 Task: Add the domain "www.mark56711" to the organization "Mark56711".
Action: Mouse moved to (1201, 95)
Screenshot: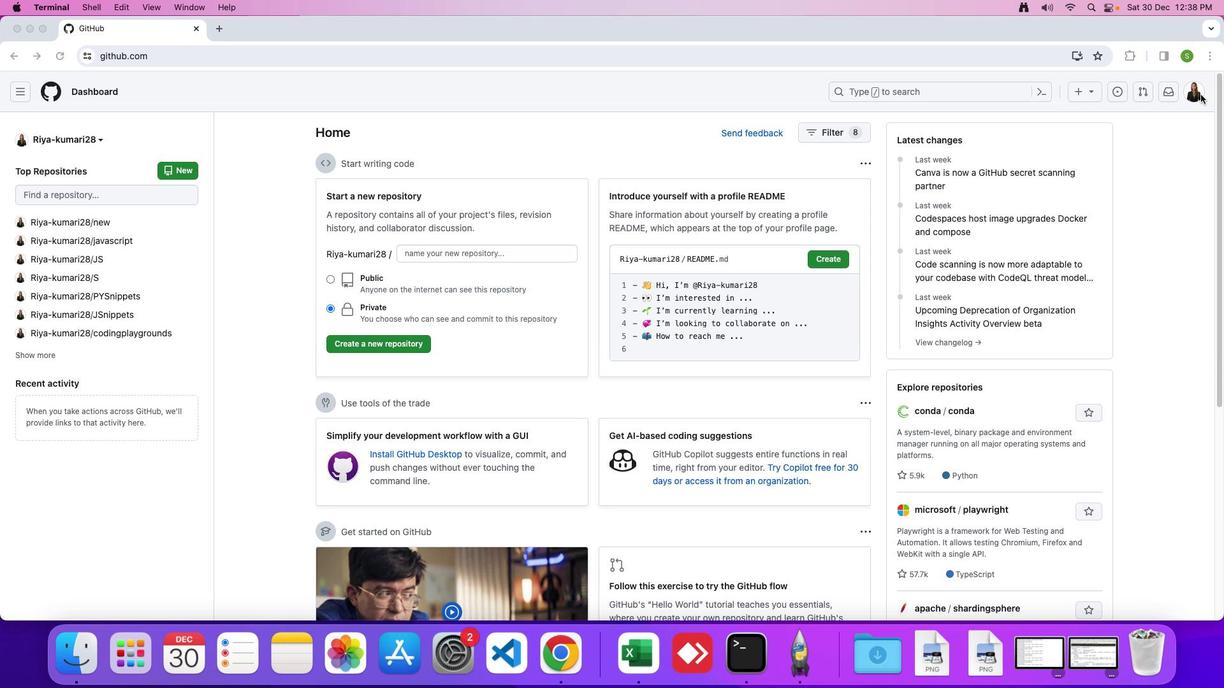 
Action: Mouse pressed left at (1201, 95)
Screenshot: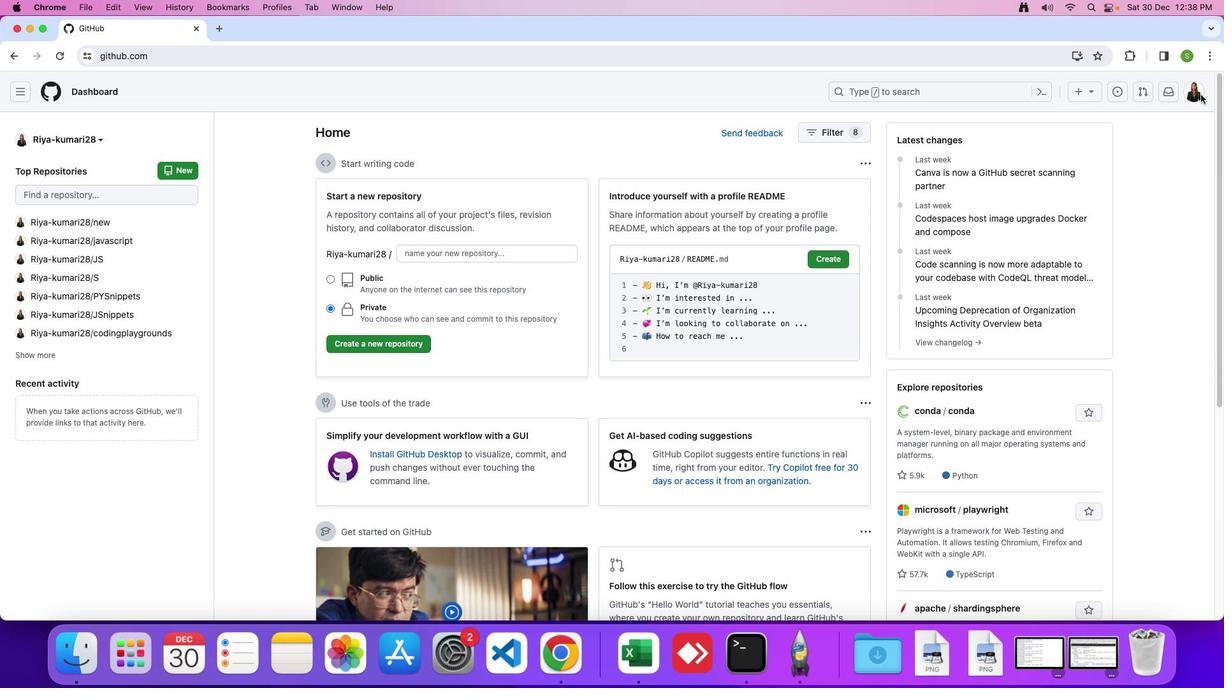 
Action: Mouse moved to (1197, 94)
Screenshot: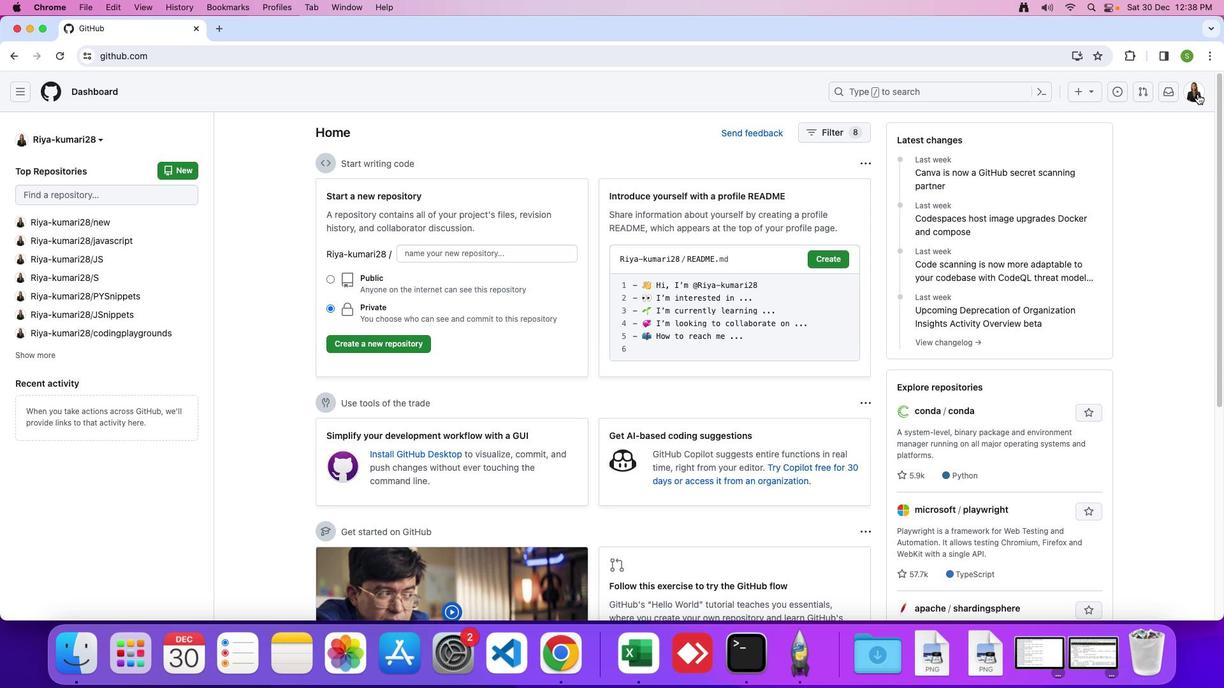 
Action: Mouse pressed left at (1197, 94)
Screenshot: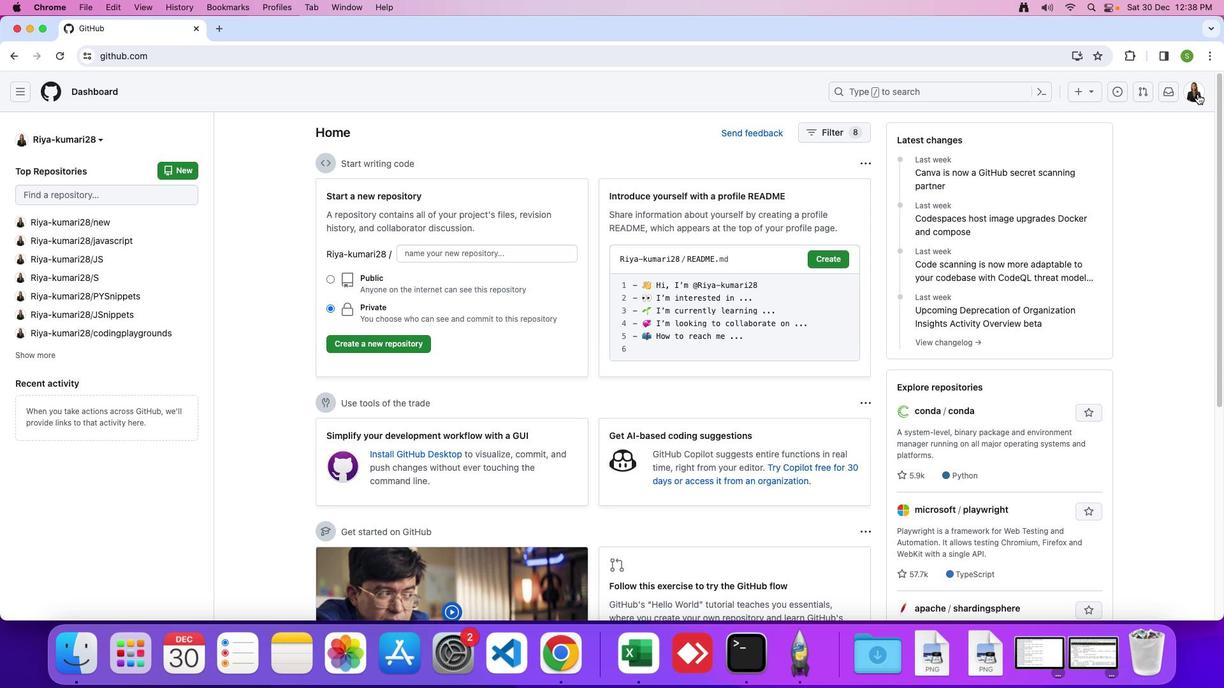 
Action: Mouse moved to (1113, 246)
Screenshot: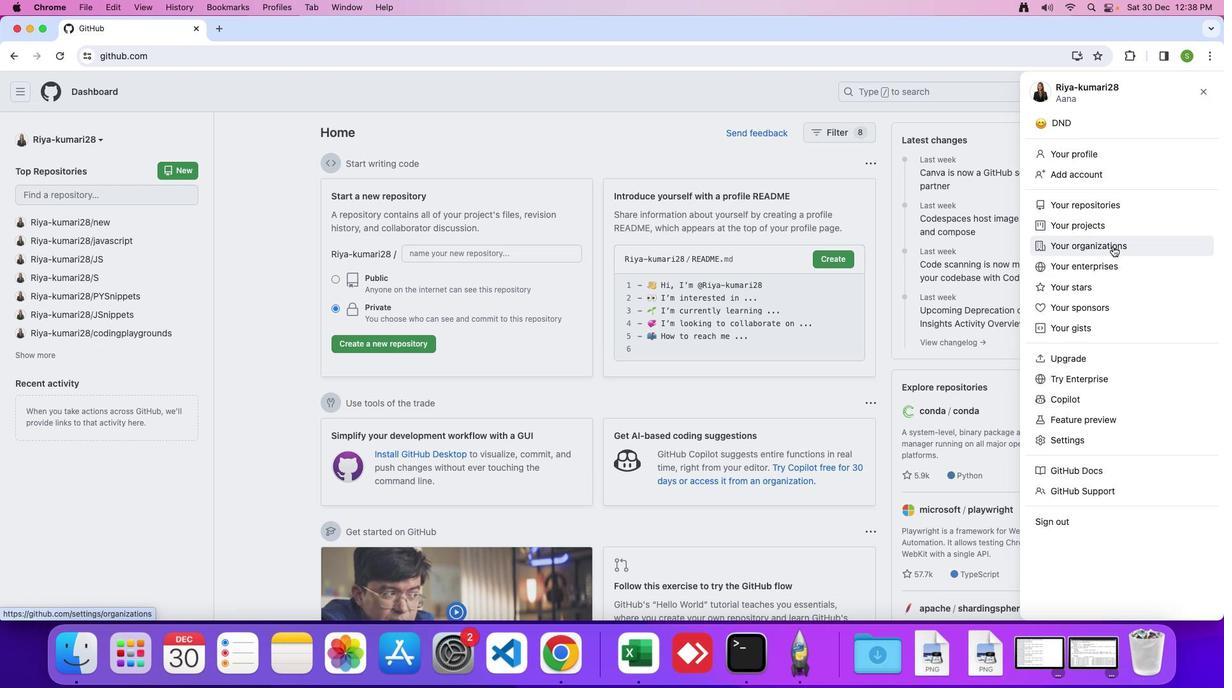 
Action: Mouse pressed left at (1113, 246)
Screenshot: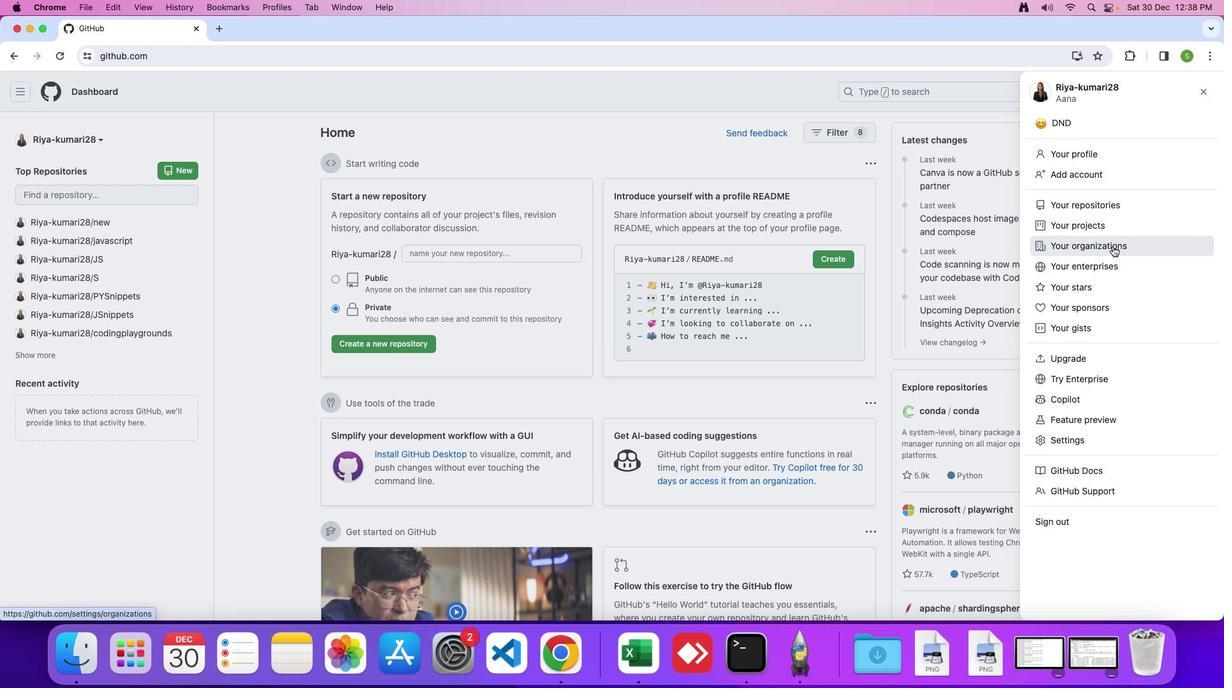 
Action: Mouse moved to (921, 269)
Screenshot: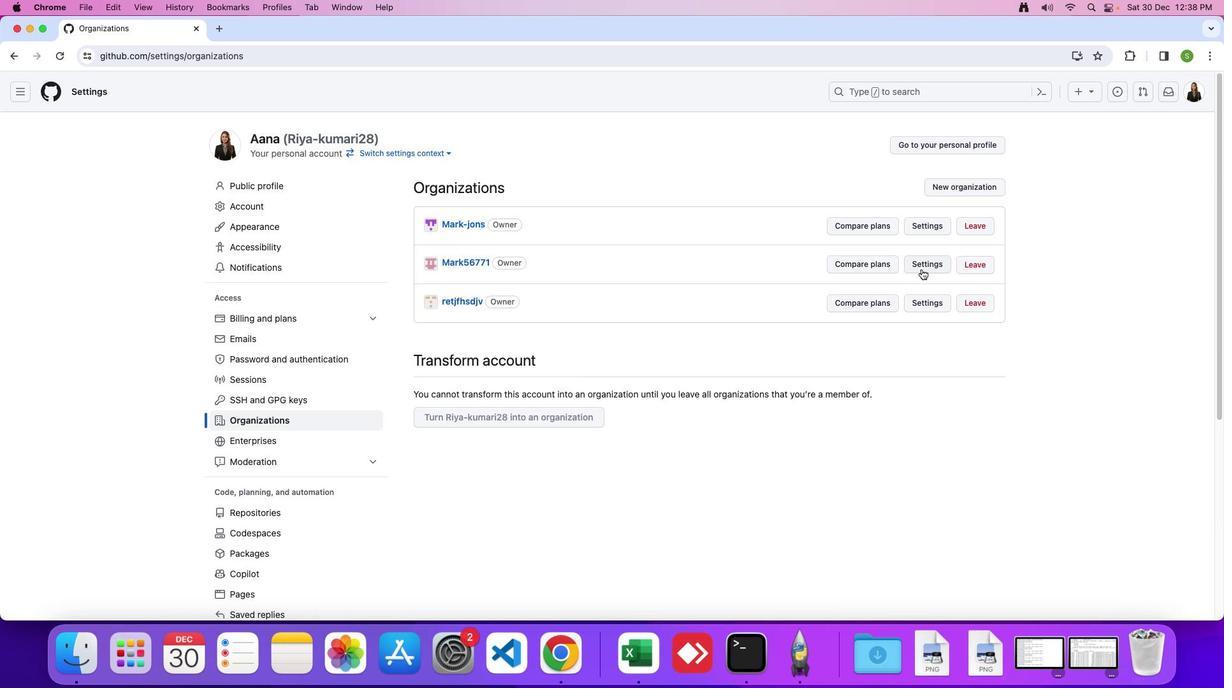 
Action: Mouse pressed left at (921, 269)
Screenshot: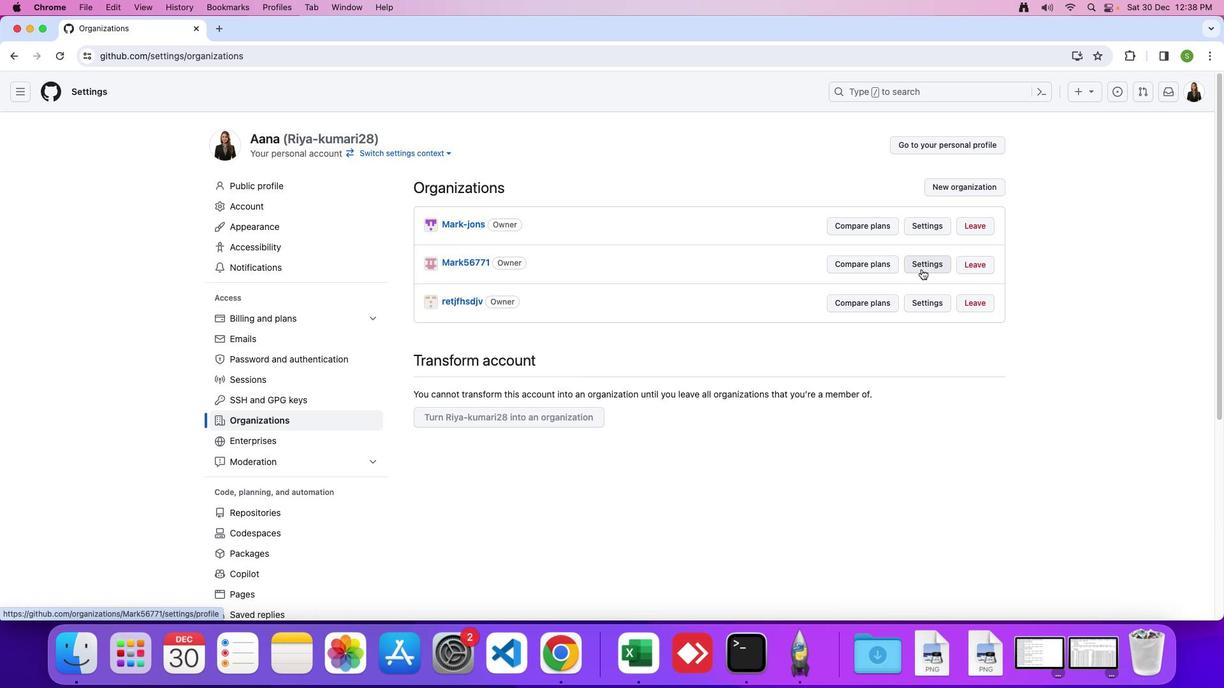 
Action: Mouse moved to (299, 534)
Screenshot: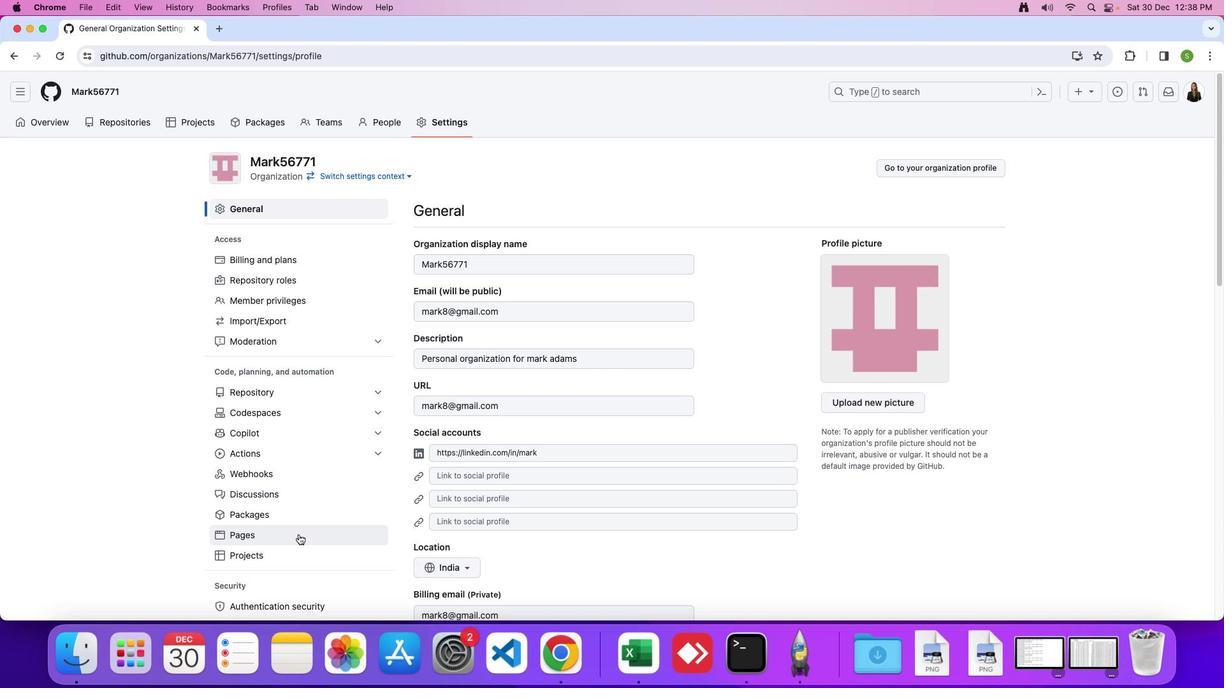 
Action: Mouse pressed left at (299, 534)
Screenshot: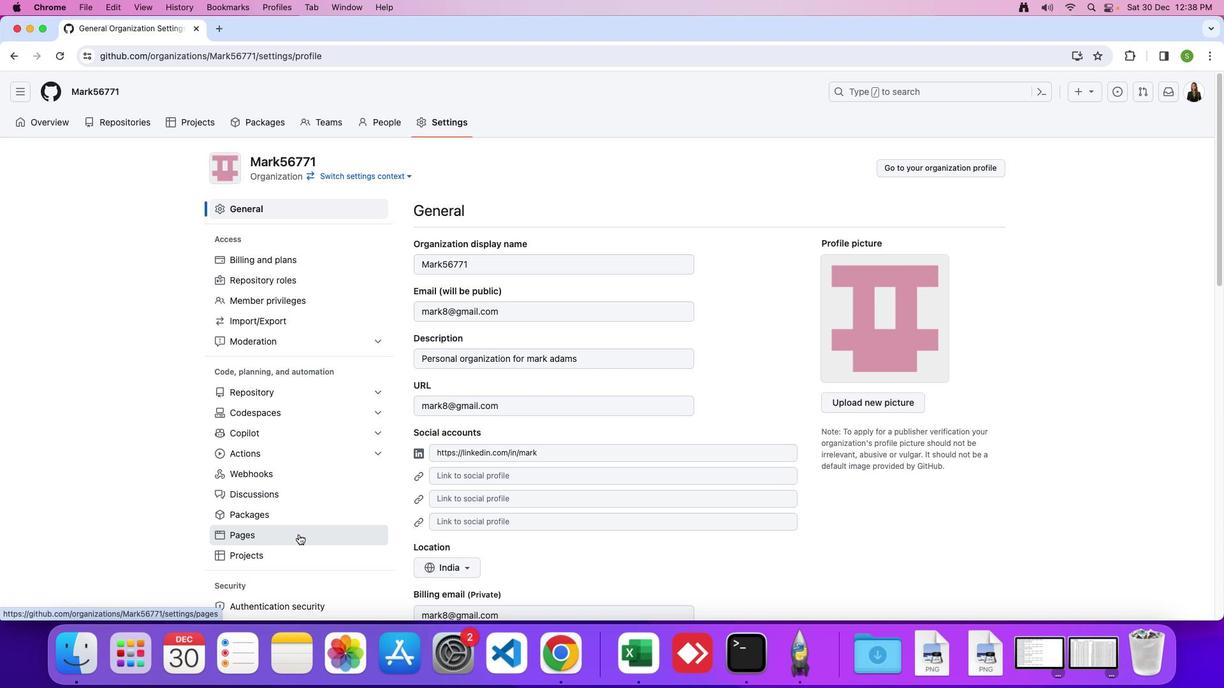 
Action: Mouse moved to (956, 257)
Screenshot: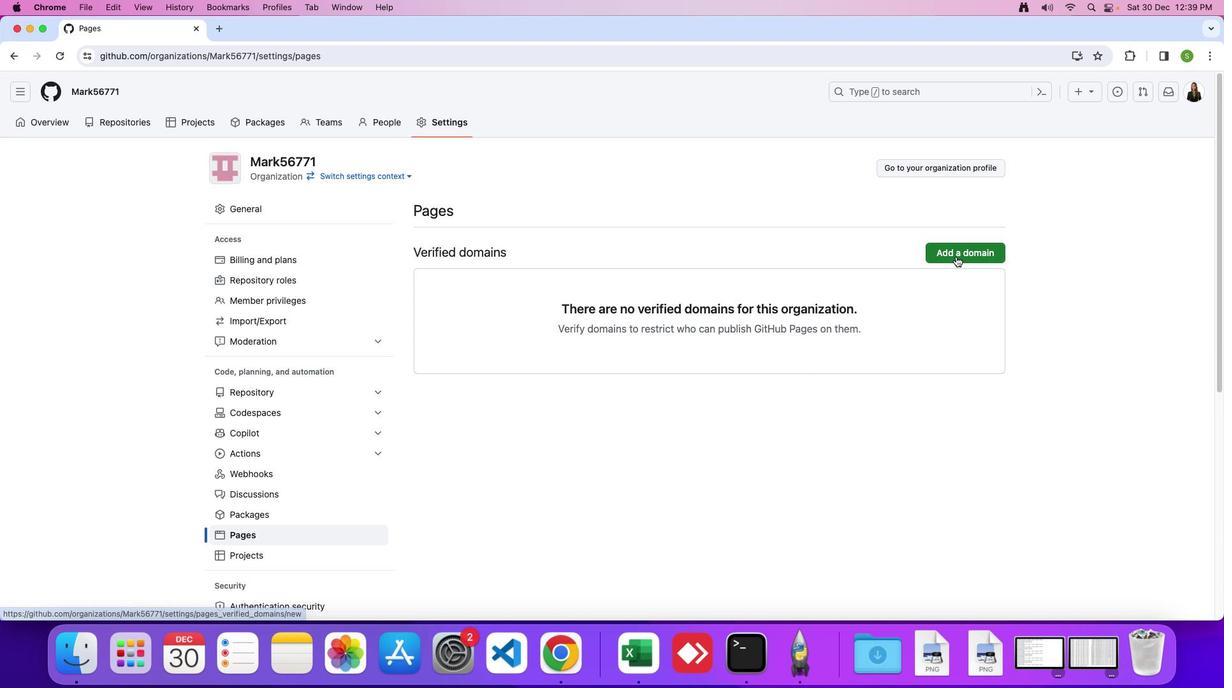 
Action: Mouse pressed left at (956, 257)
Screenshot: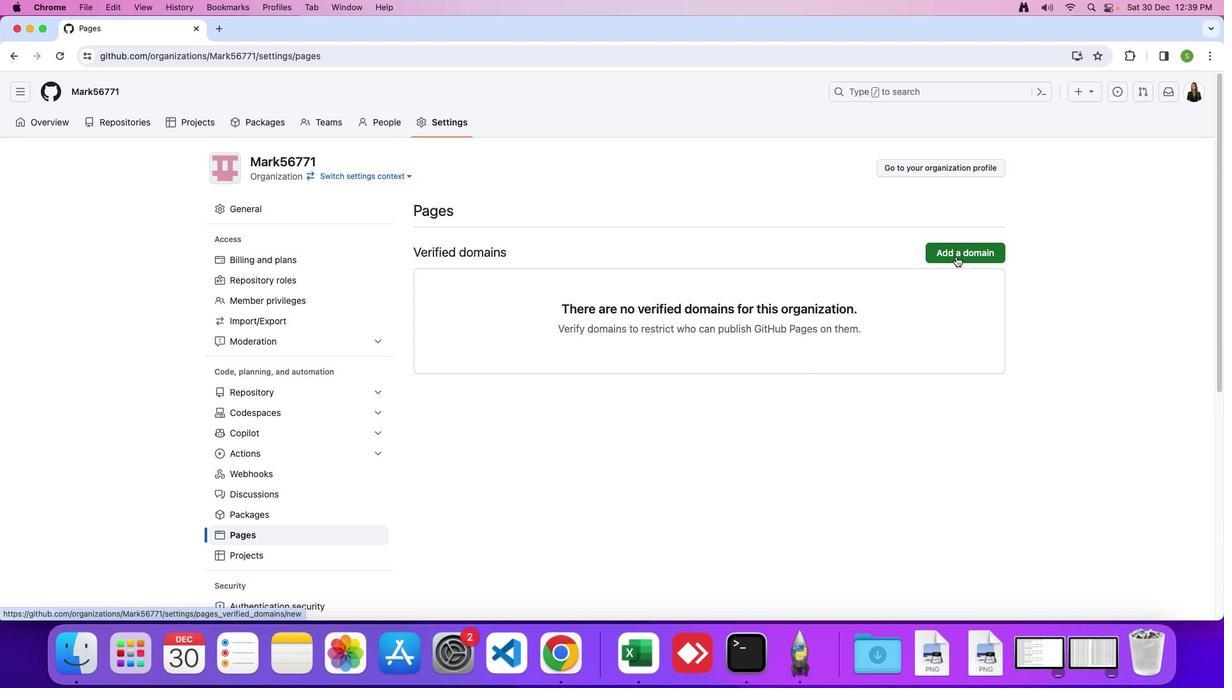 
Action: Mouse moved to (573, 238)
Screenshot: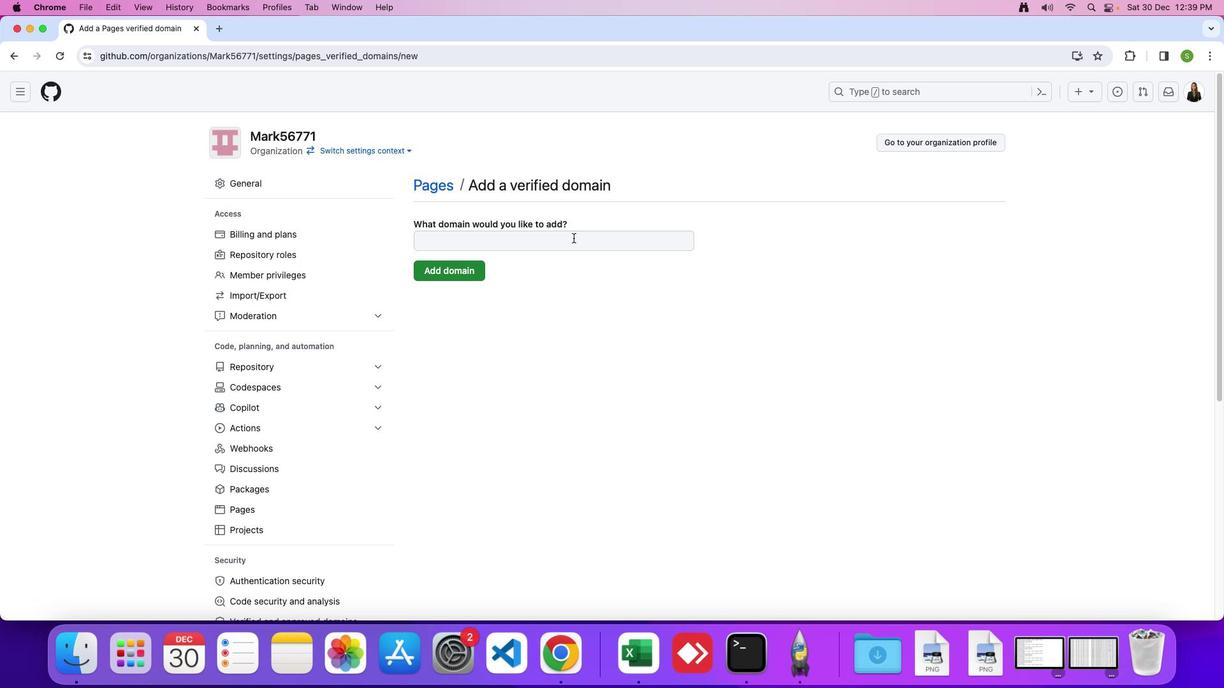 
Action: Mouse pressed left at (573, 238)
Screenshot: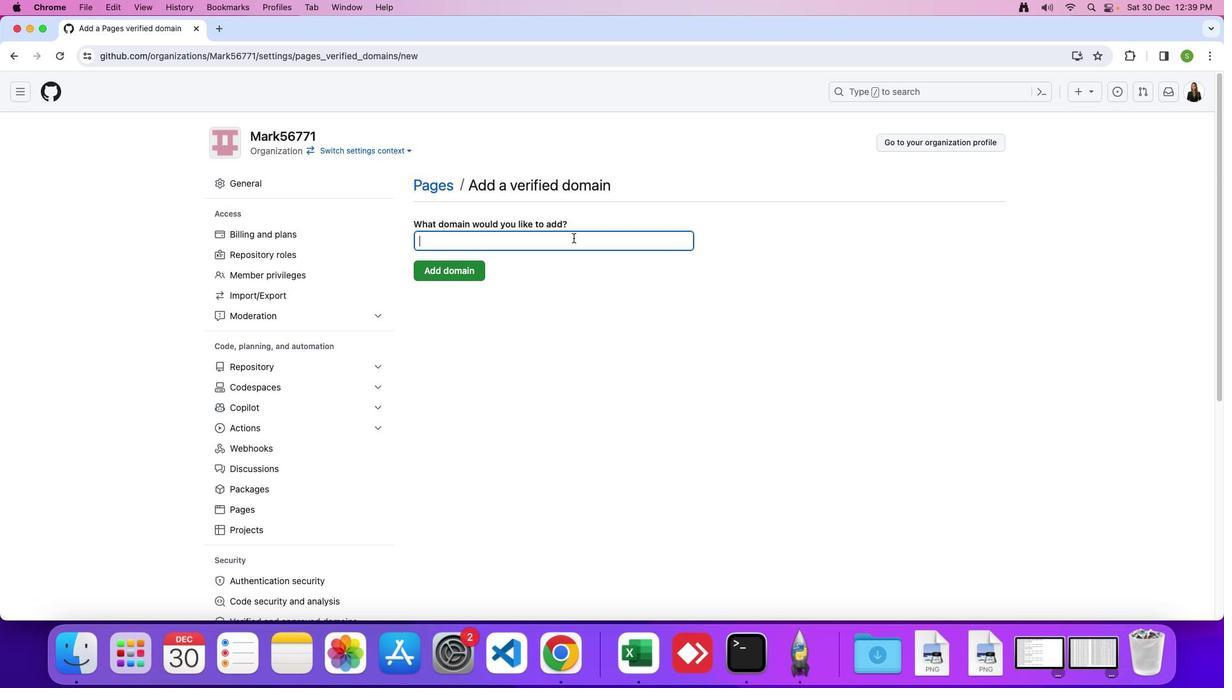 
Action: Key pressed Key.caps_lock'w''w''w''.''m''a''r''k''5''6''7''1''1'
Screenshot: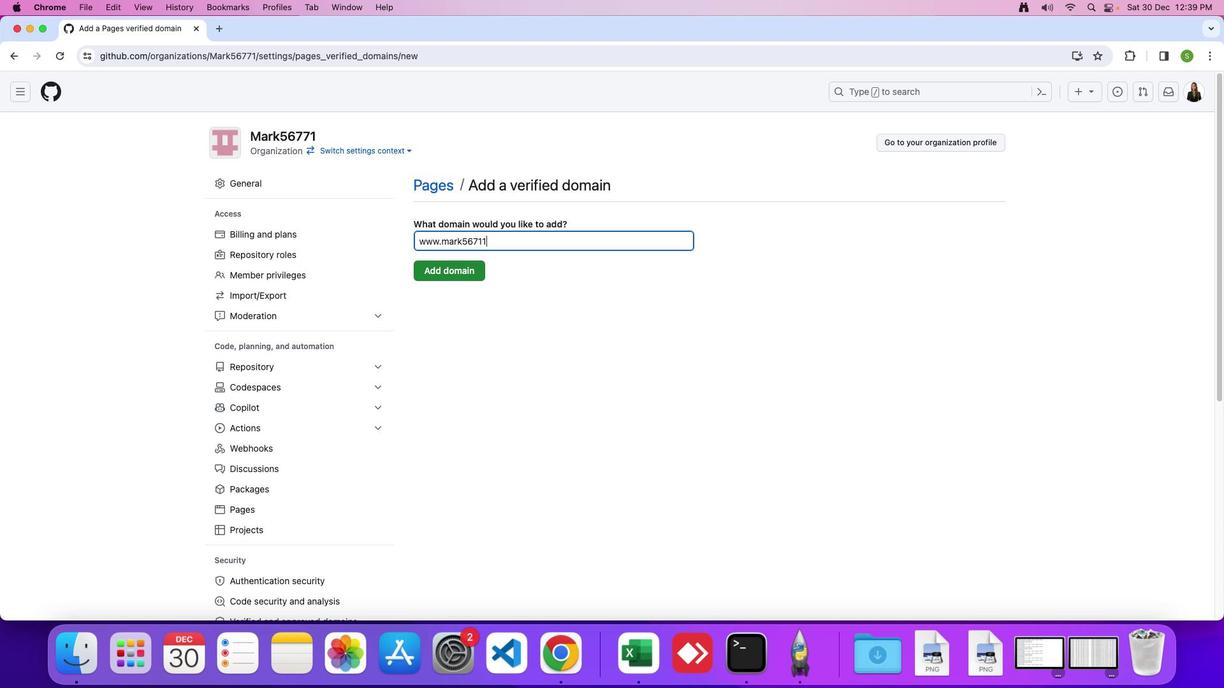
Action: Mouse moved to (457, 271)
Screenshot: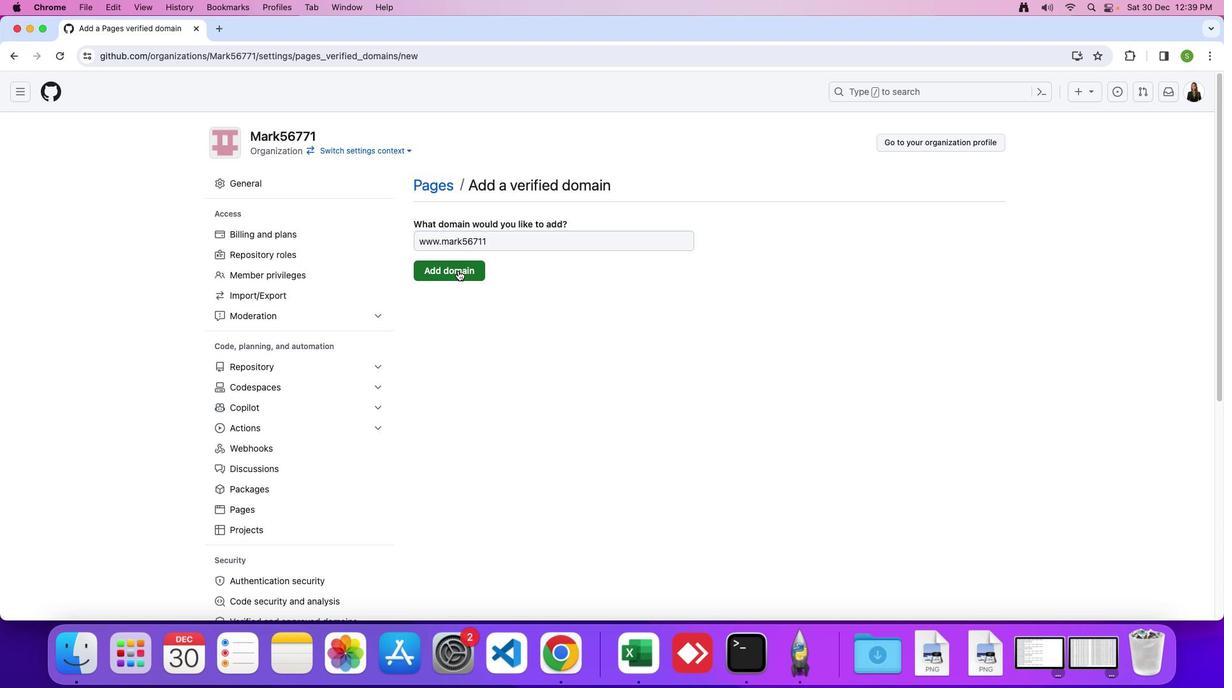 
Action: Mouse pressed left at (457, 271)
Screenshot: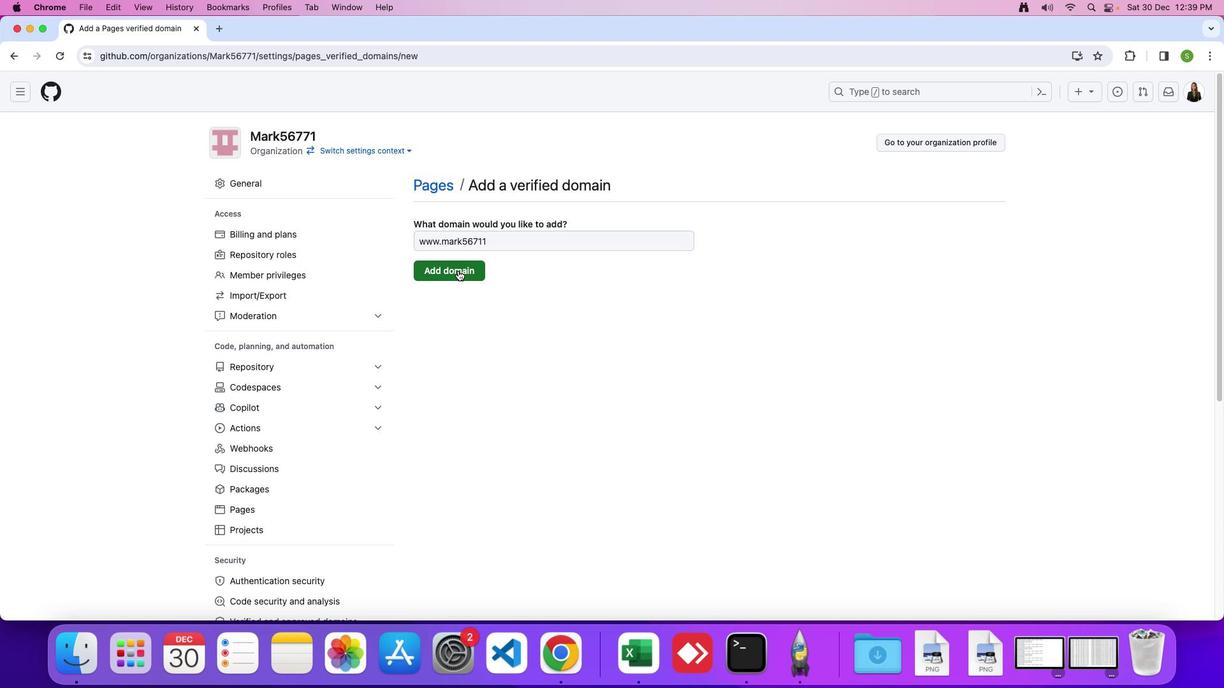
